 Task: Align the text to the top.
Action: Mouse moved to (22, 191)
Screenshot: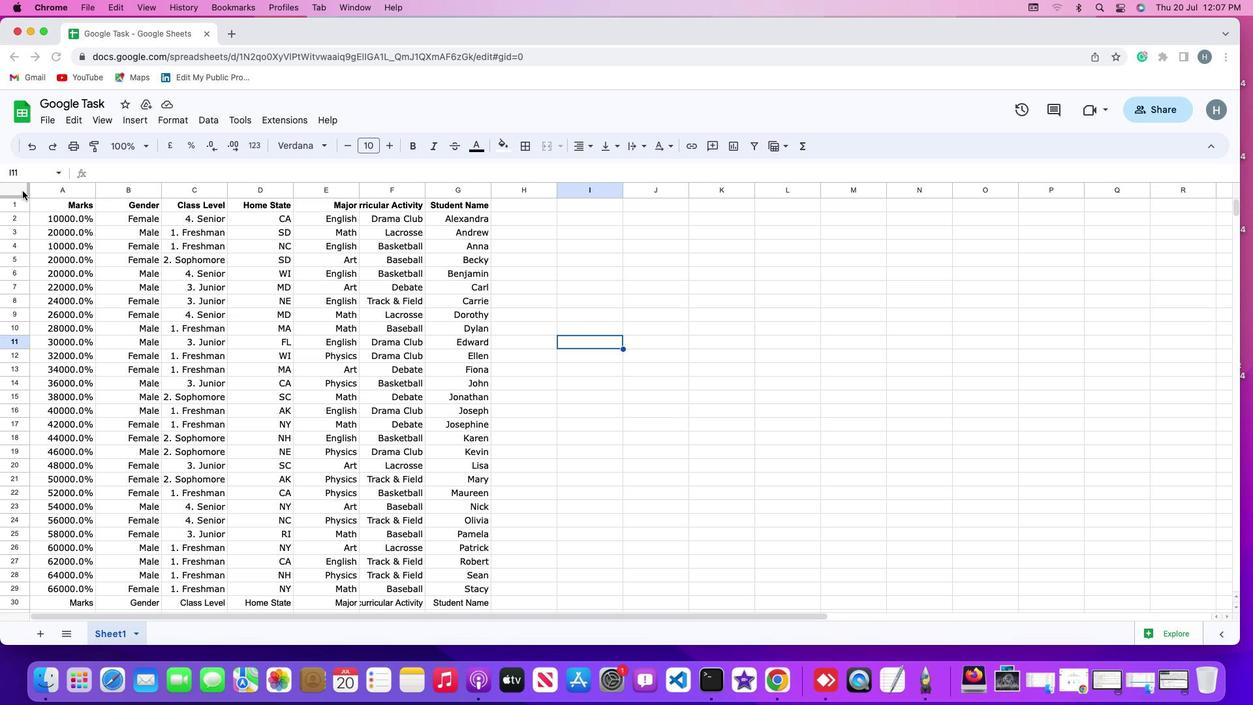 
Action: Mouse pressed left at (22, 191)
Screenshot: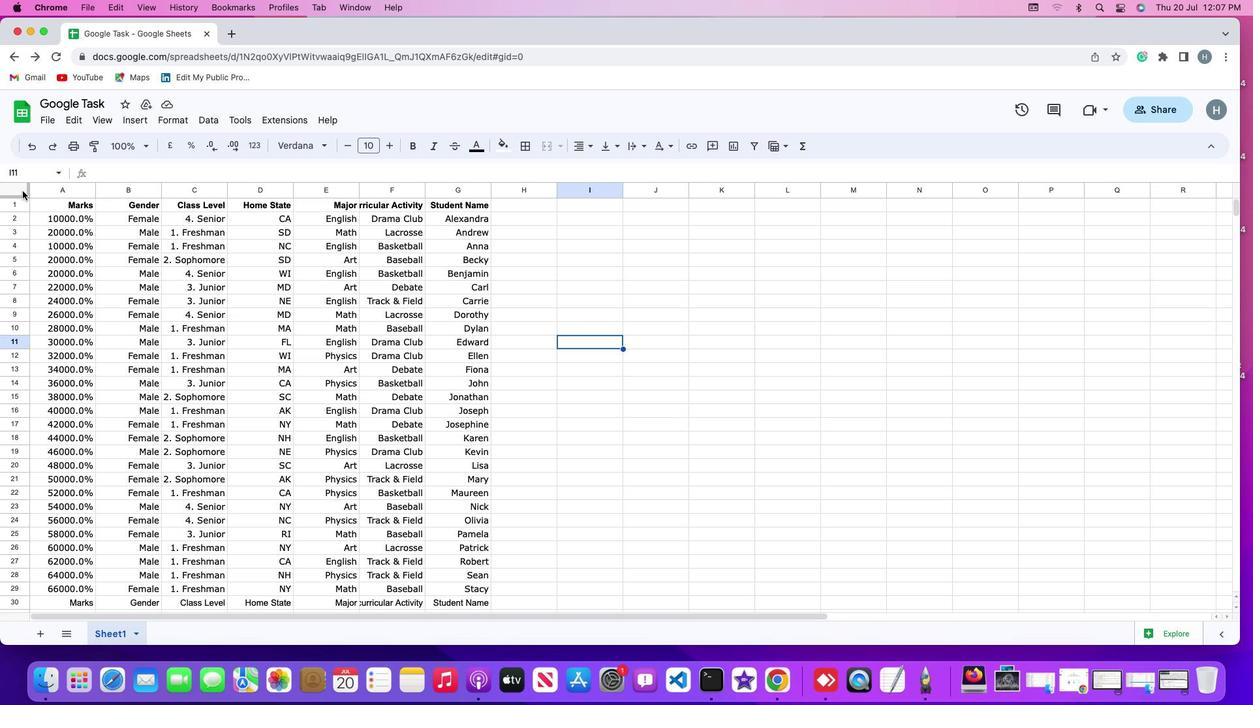 
Action: Mouse moved to (19, 189)
Screenshot: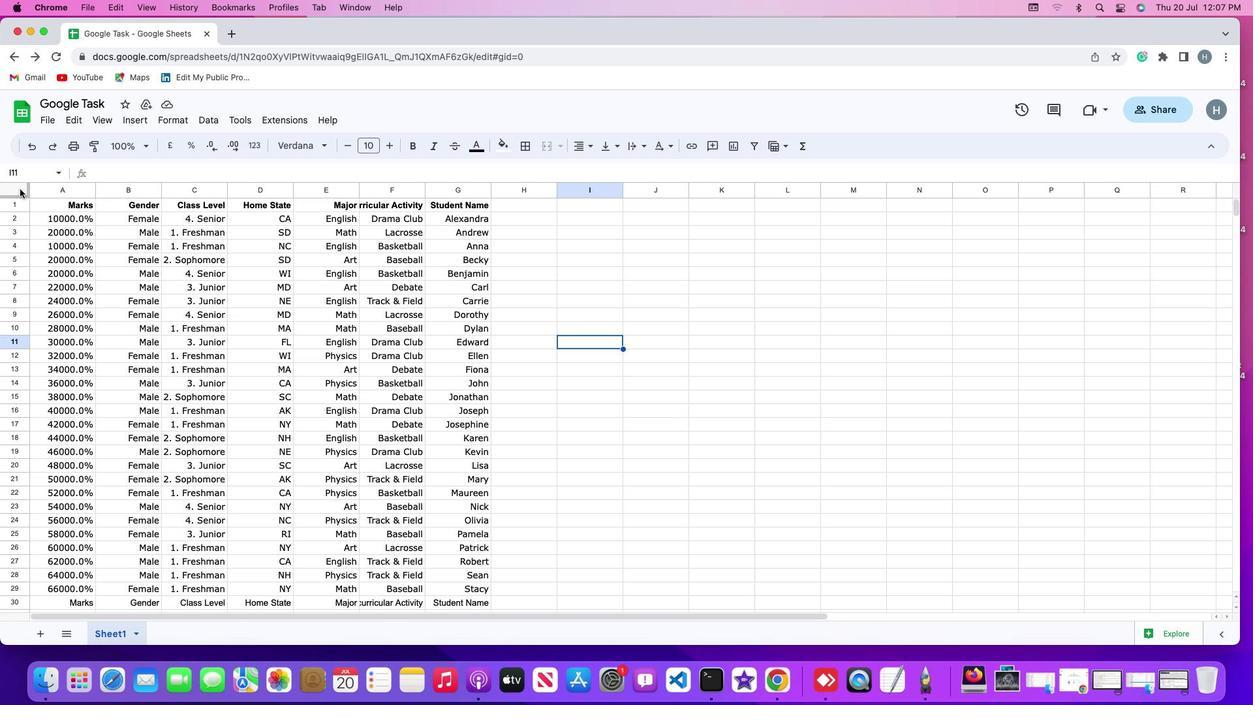 
Action: Mouse pressed left at (19, 189)
Screenshot: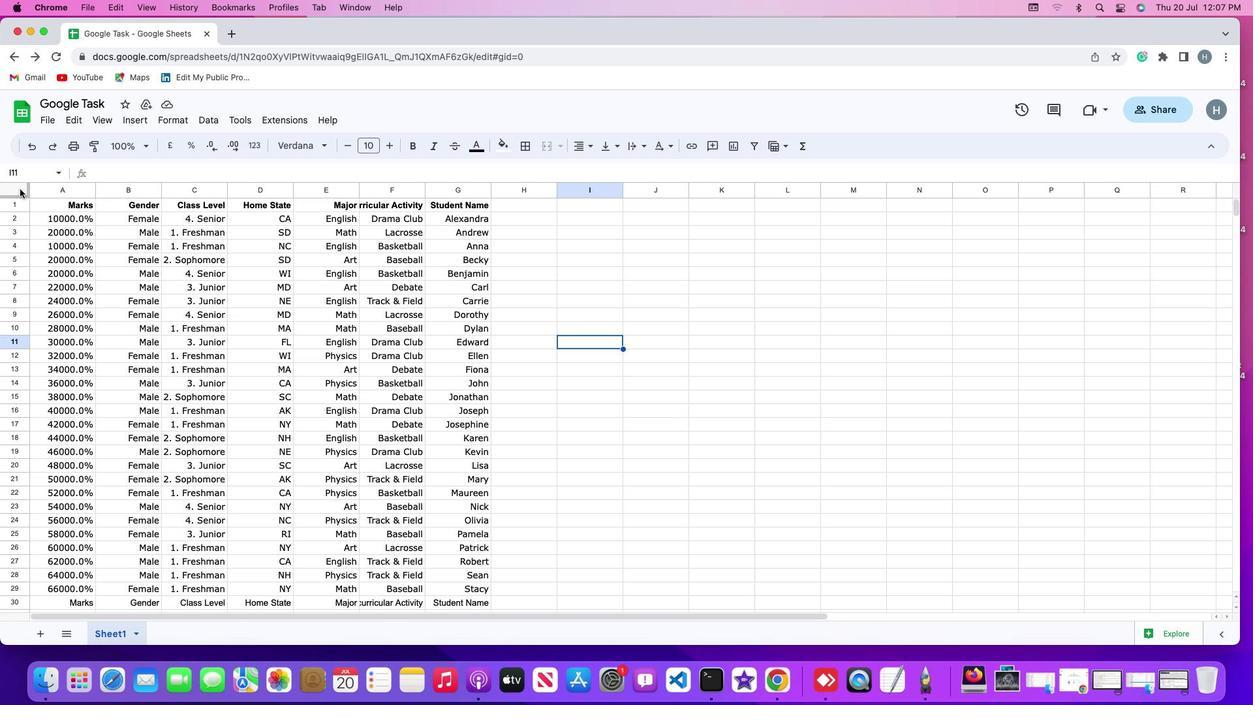 
Action: Mouse moved to (176, 117)
Screenshot: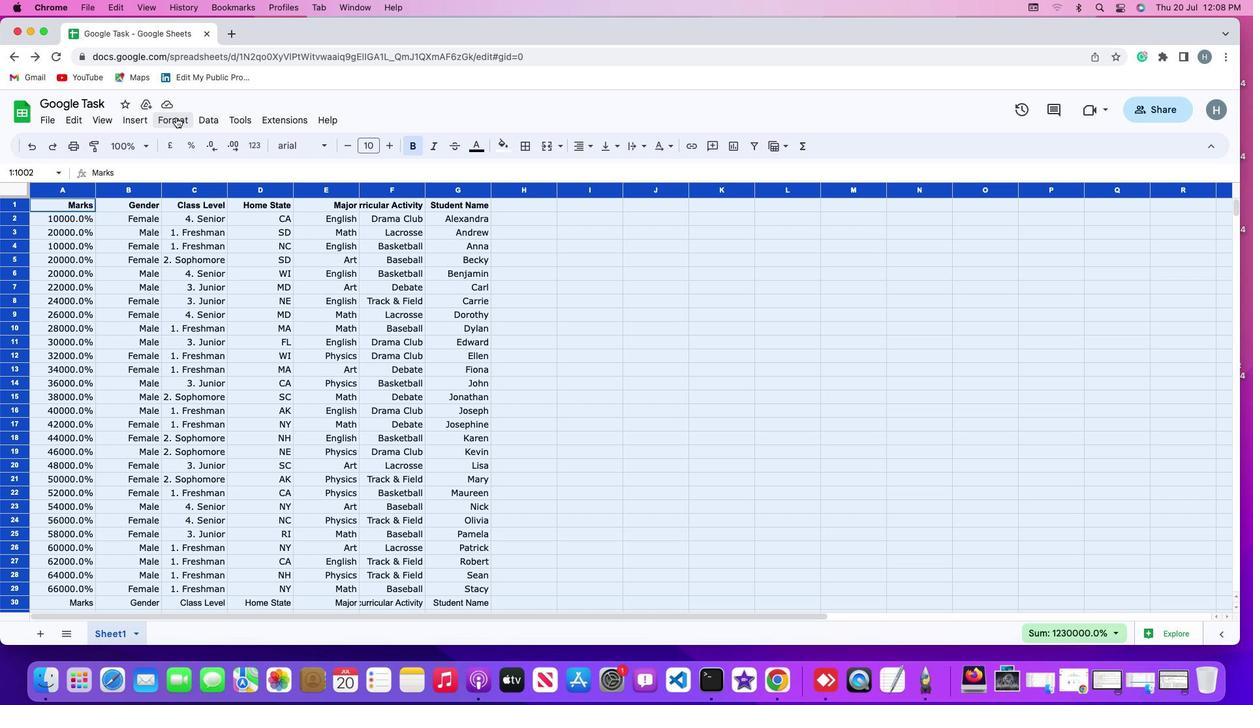 
Action: Mouse pressed left at (176, 117)
Screenshot: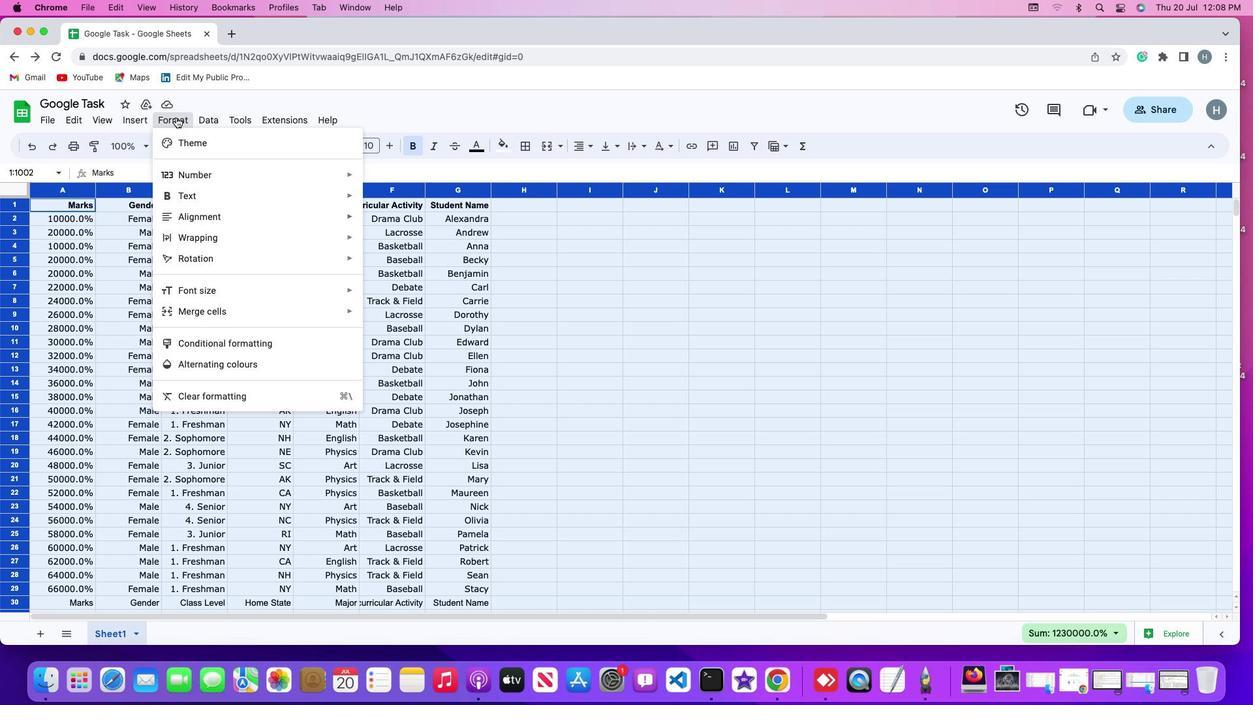 
Action: Mouse moved to (185, 216)
Screenshot: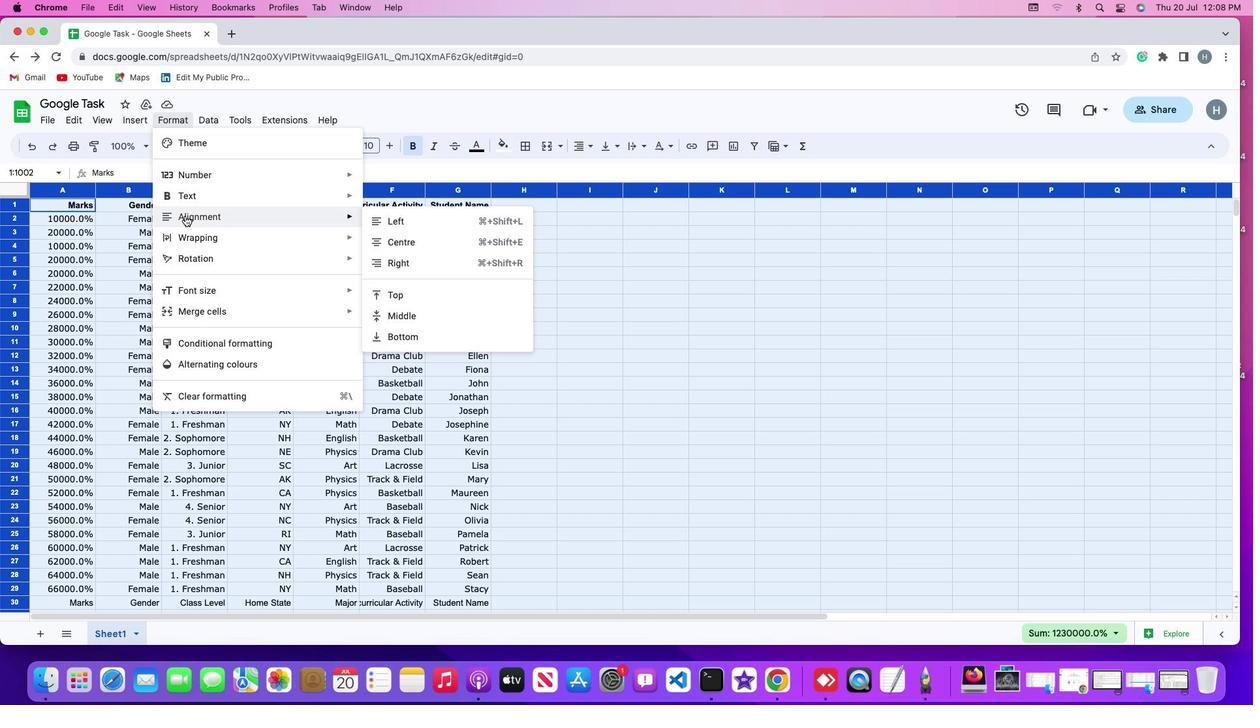 
Action: Mouse pressed left at (185, 216)
Screenshot: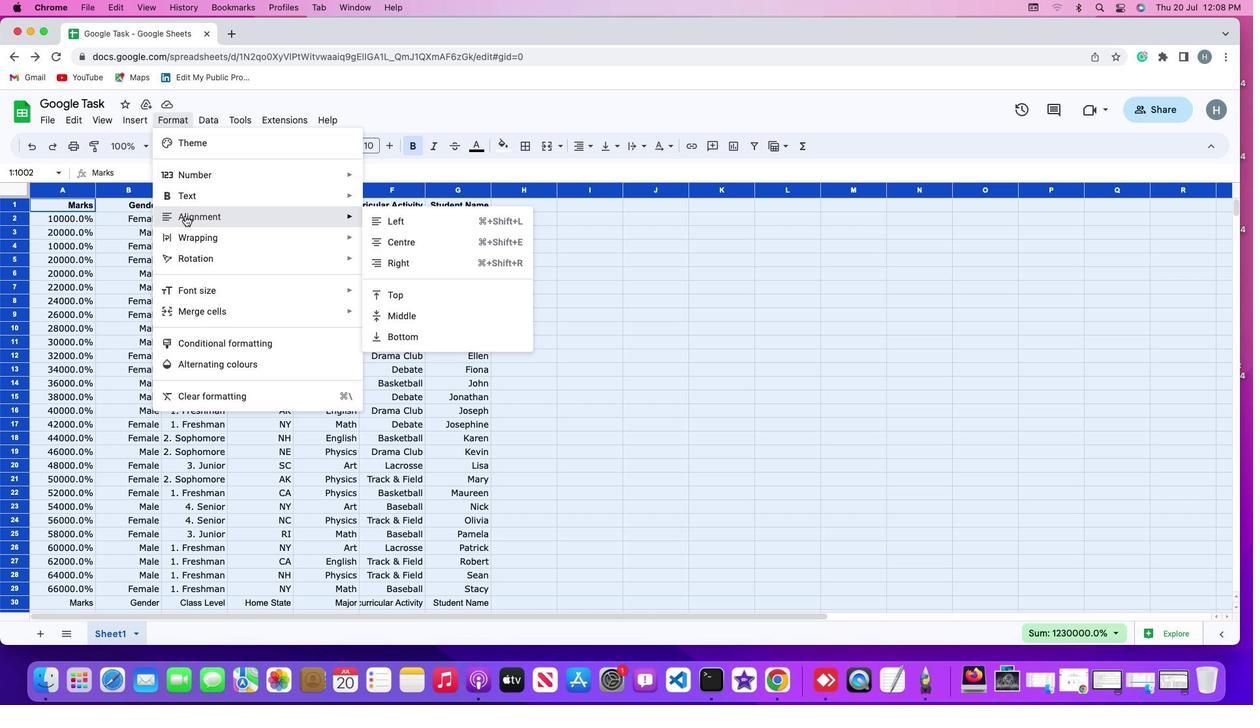 
Action: Mouse moved to (393, 296)
Screenshot: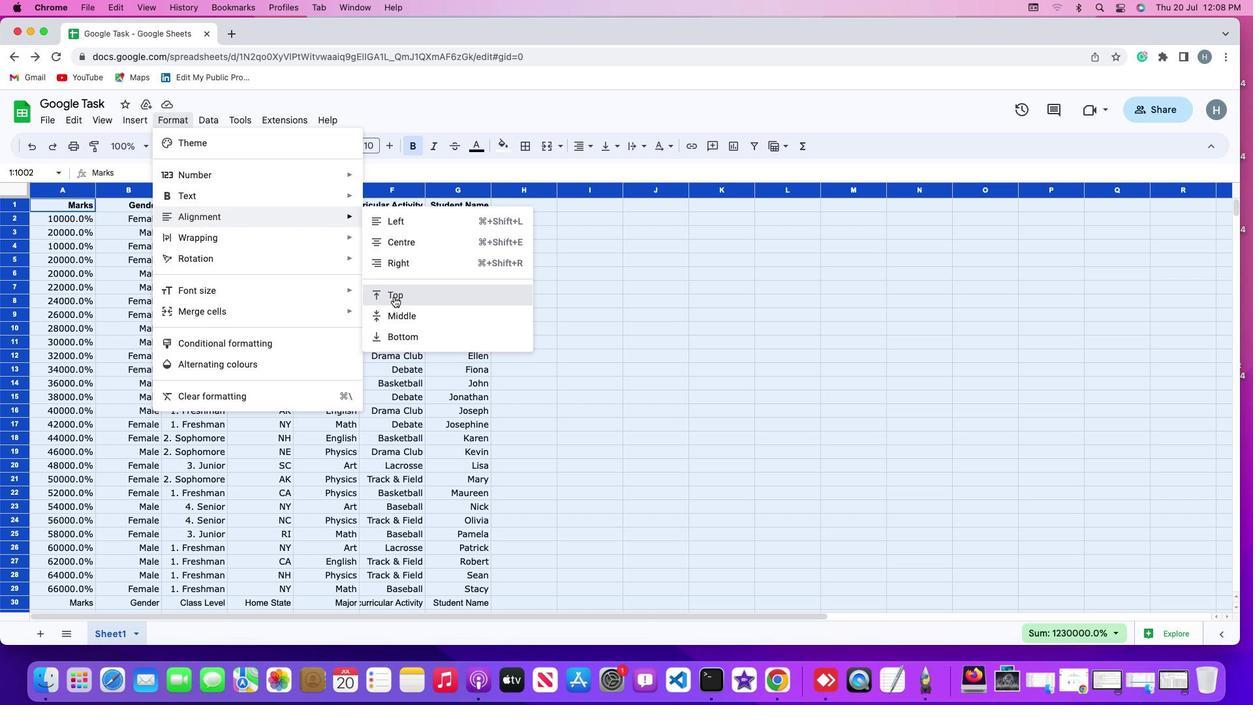 
Action: Mouse pressed left at (393, 296)
Screenshot: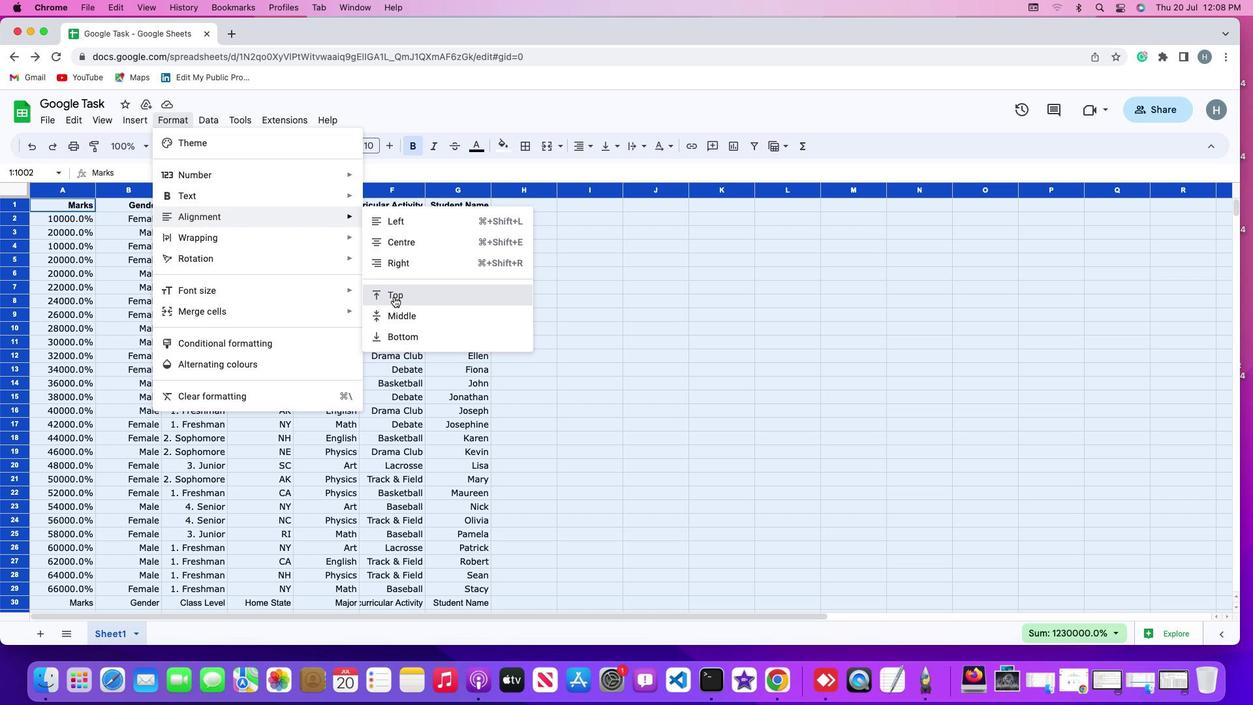 
Action: Mouse moved to (584, 284)
Screenshot: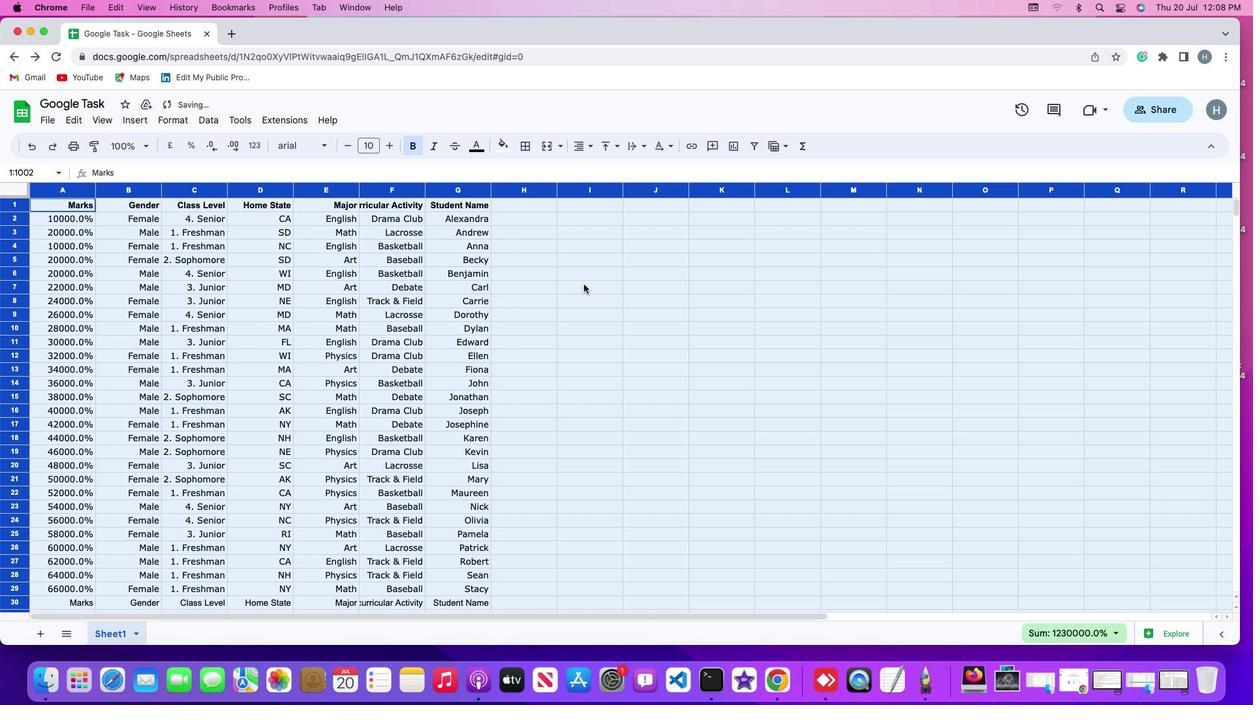 
Action: Mouse pressed left at (584, 284)
Screenshot: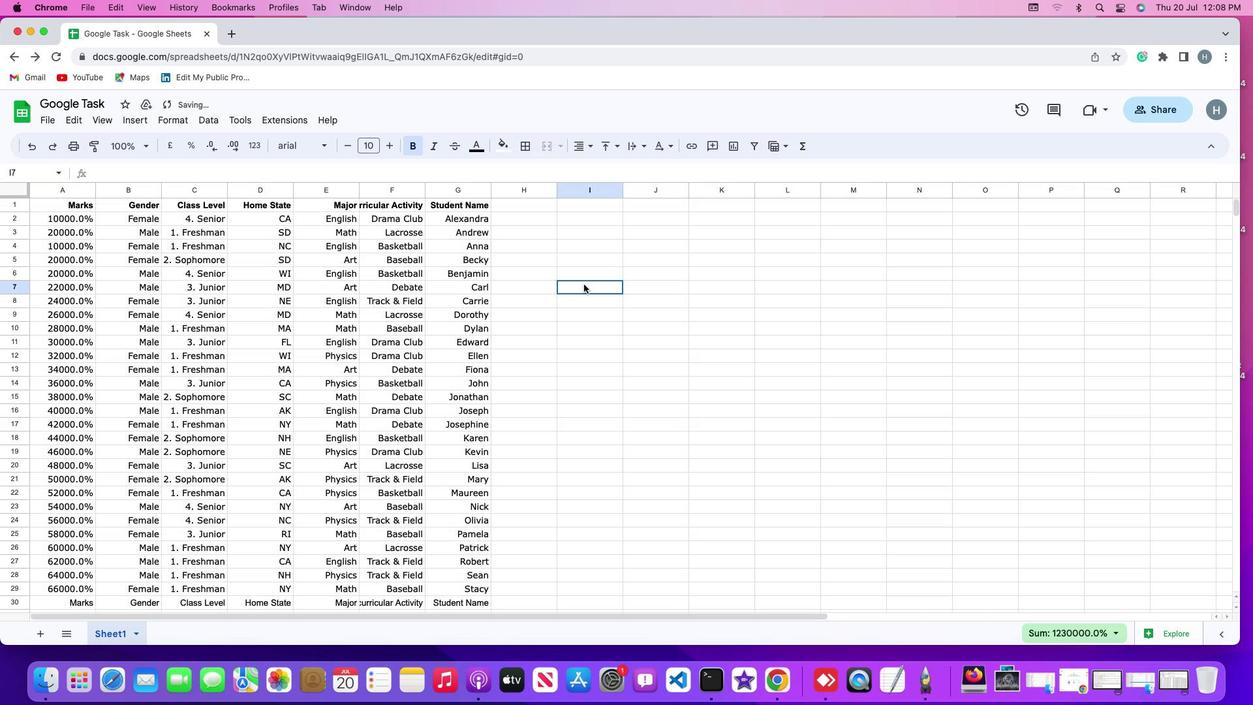 
